Task: Help me to Find the conversation transcript.
Action: Mouse moved to (917, 67)
Screenshot: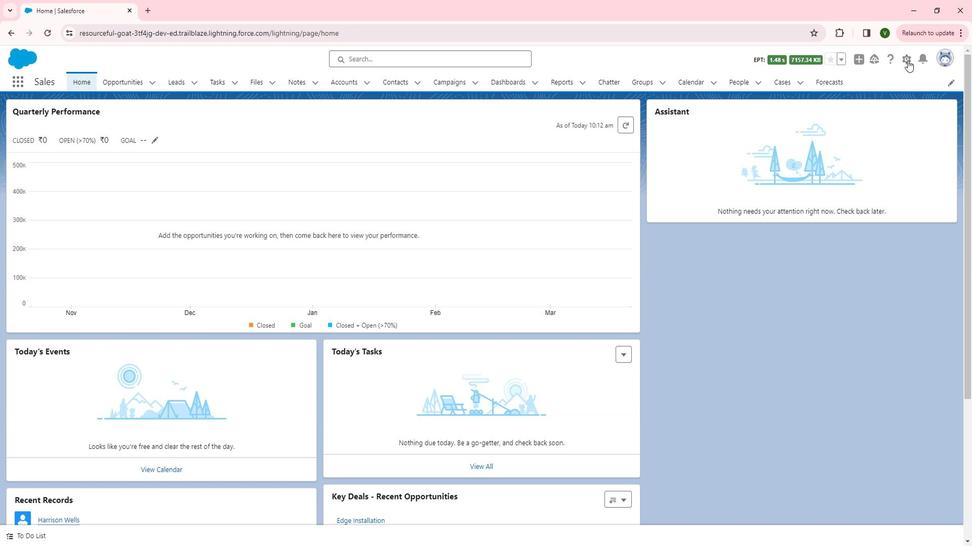 
Action: Mouse pressed left at (917, 67)
Screenshot: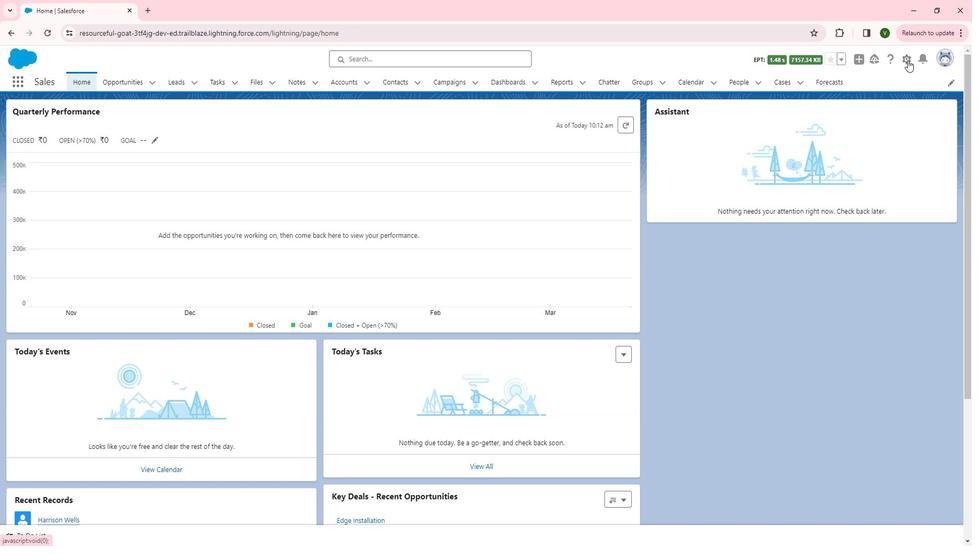 
Action: Mouse moved to (870, 101)
Screenshot: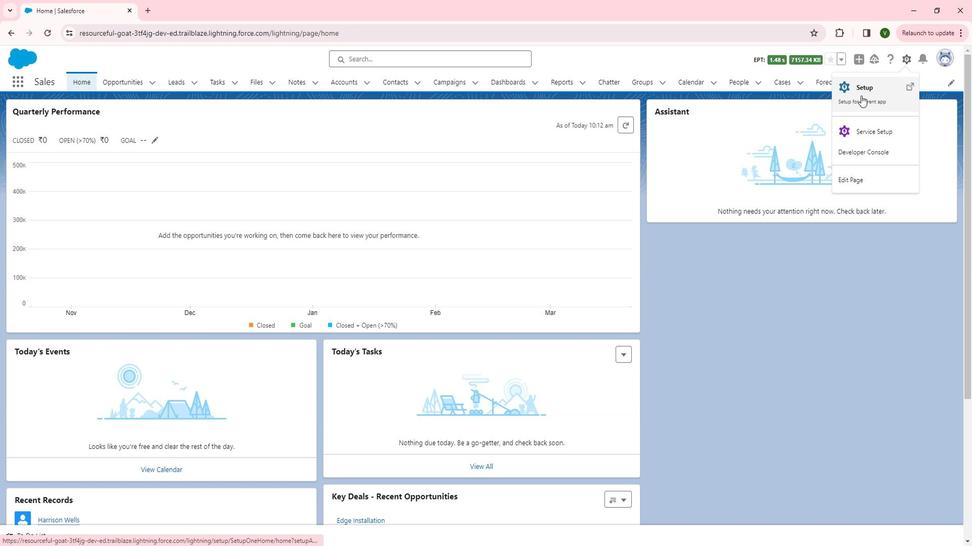 
Action: Mouse pressed left at (870, 101)
Screenshot: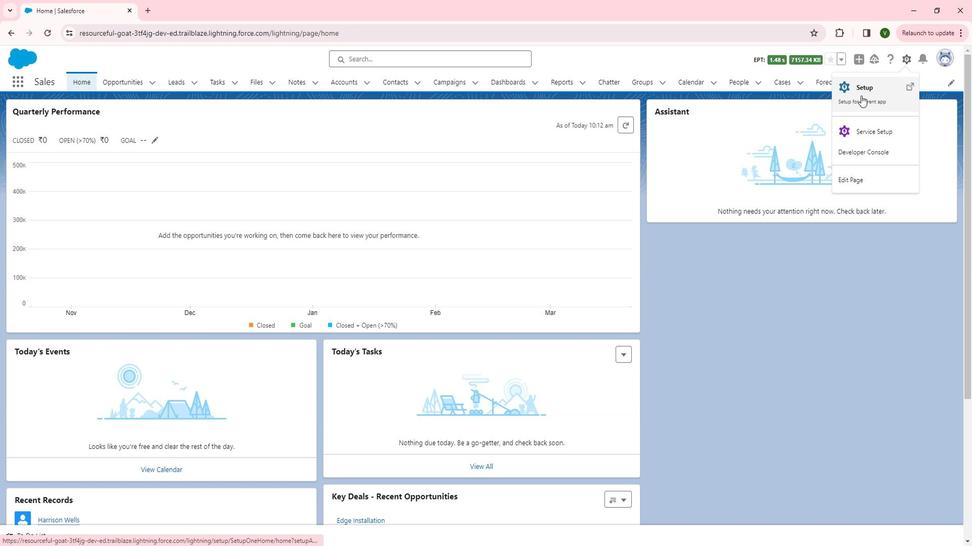 
Action: Mouse moved to (17, 348)
Screenshot: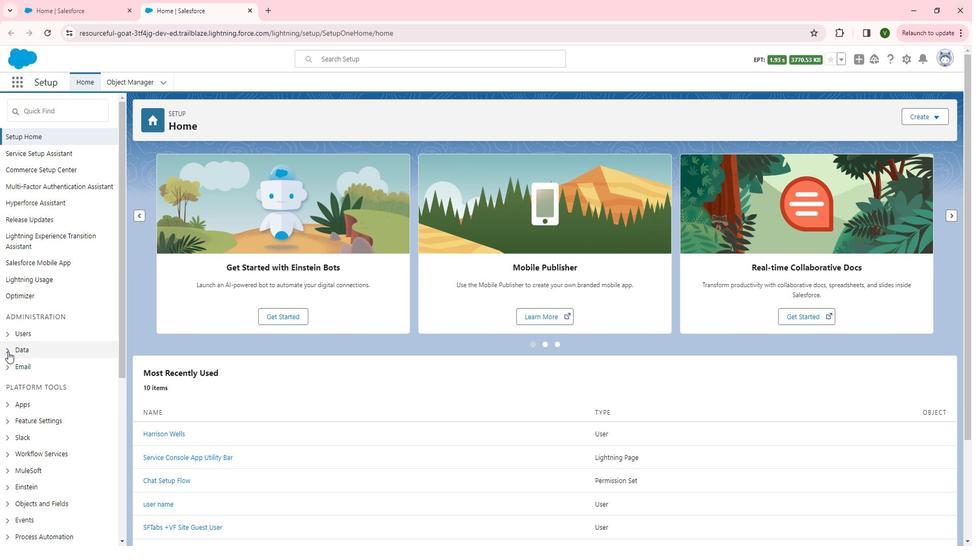 
Action: Mouse pressed left at (17, 348)
Screenshot: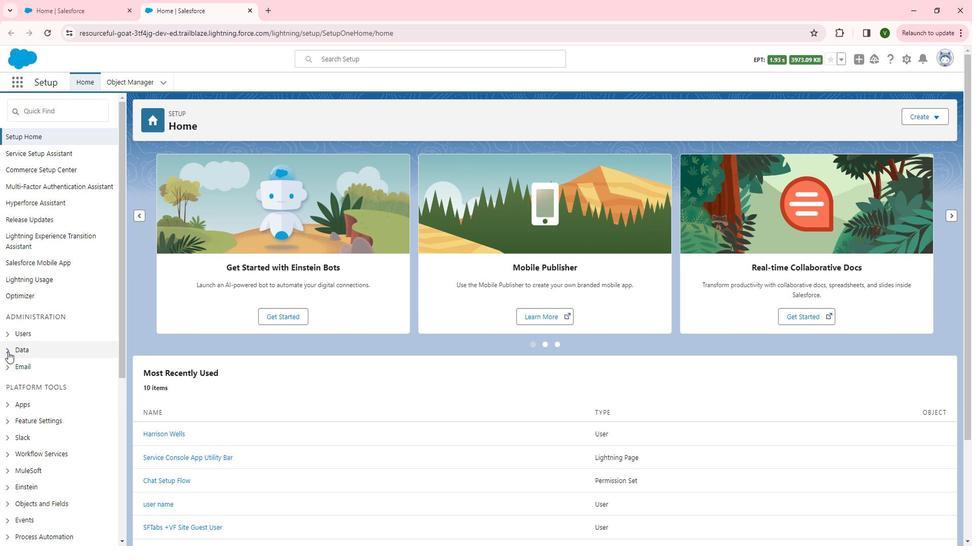 
Action: Mouse moved to (75, 377)
Screenshot: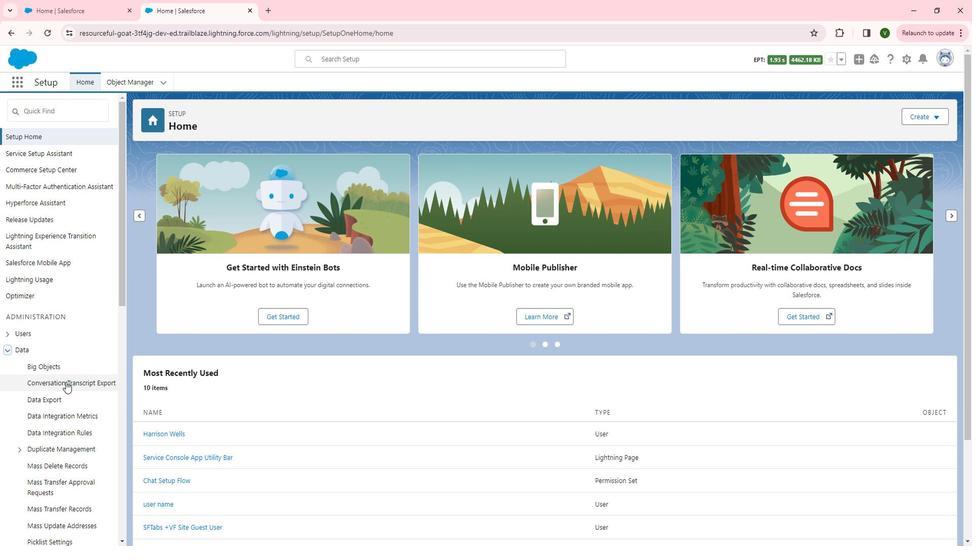 
Action: Mouse pressed left at (75, 377)
Screenshot: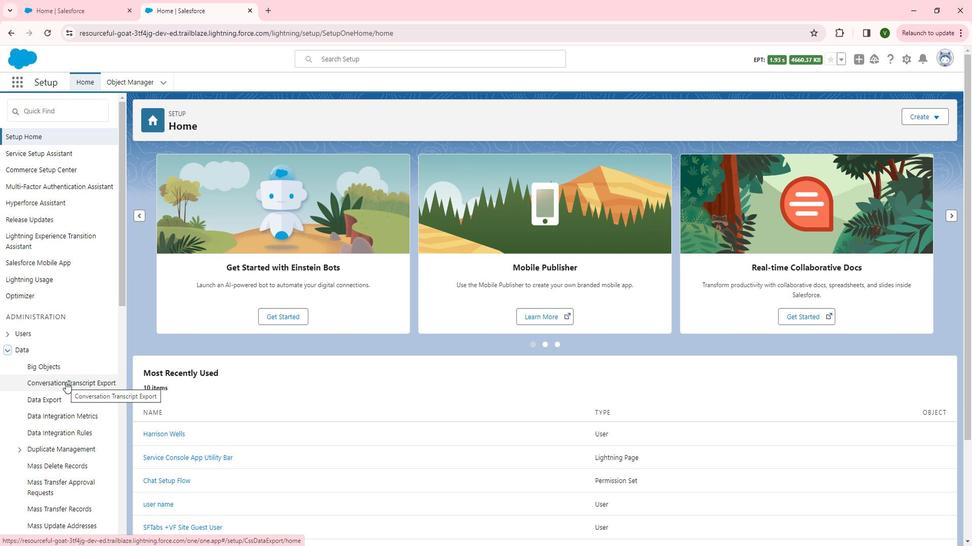 
Action: Mouse moved to (494, 312)
Screenshot: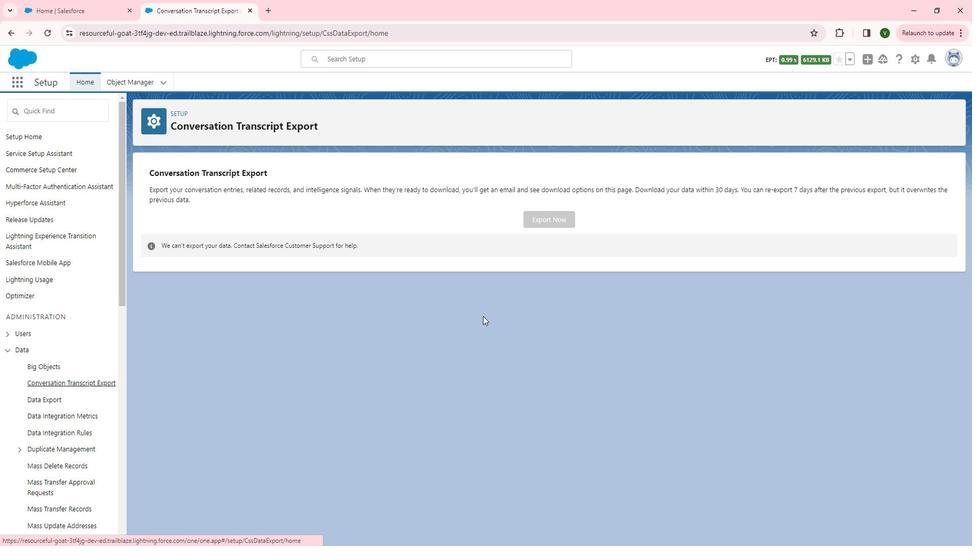 
